 Task: Use the formula "TODAY" in spreadsheet "Project portfolio".
Action: Mouse pressed left at (691, 192)
Screenshot: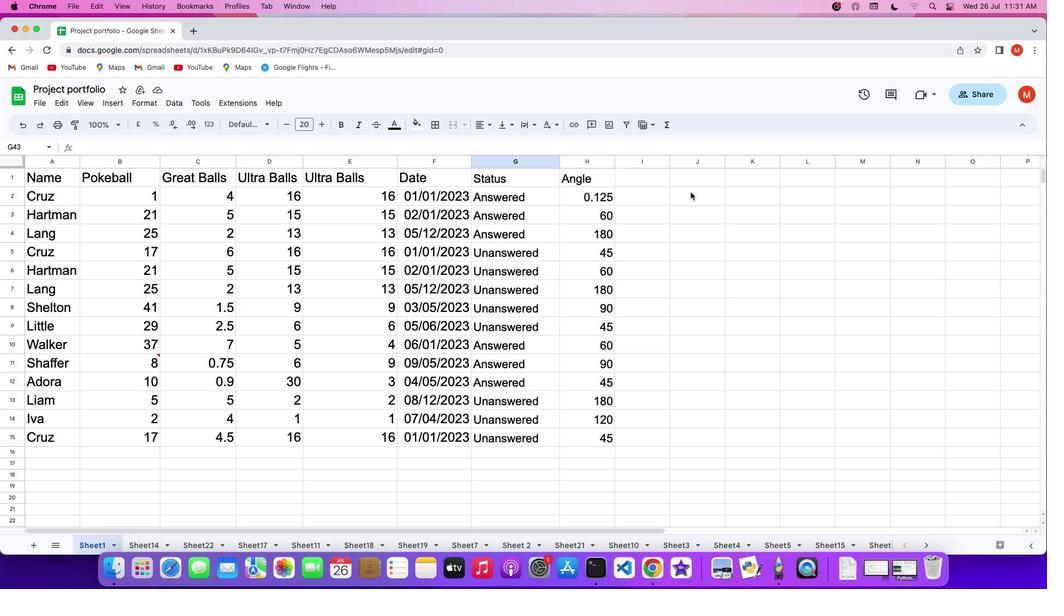 
Action: Key pressed '='
Screenshot: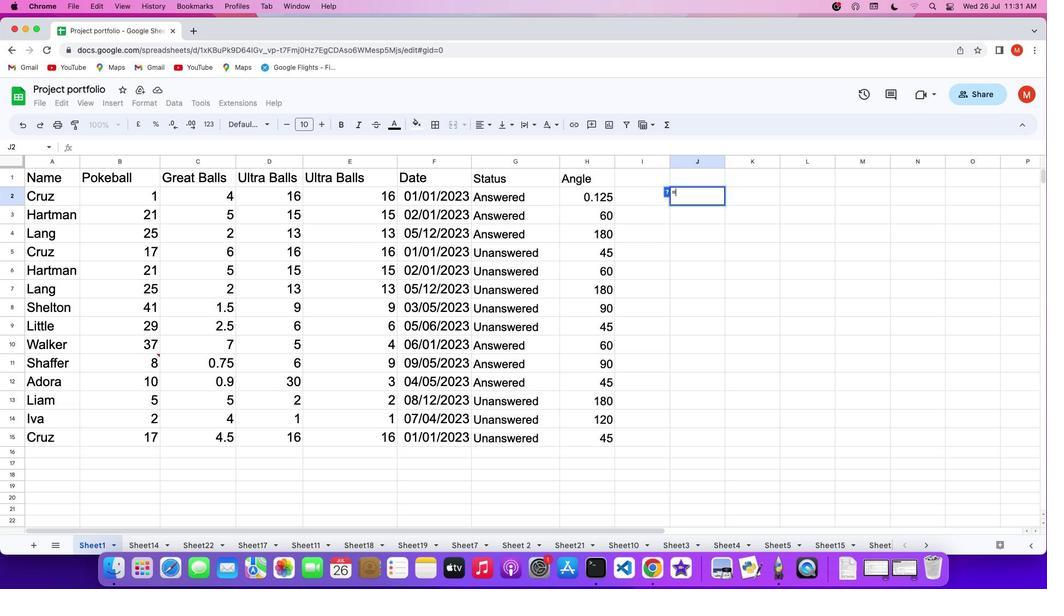 
Action: Mouse moved to (664, 126)
Screenshot: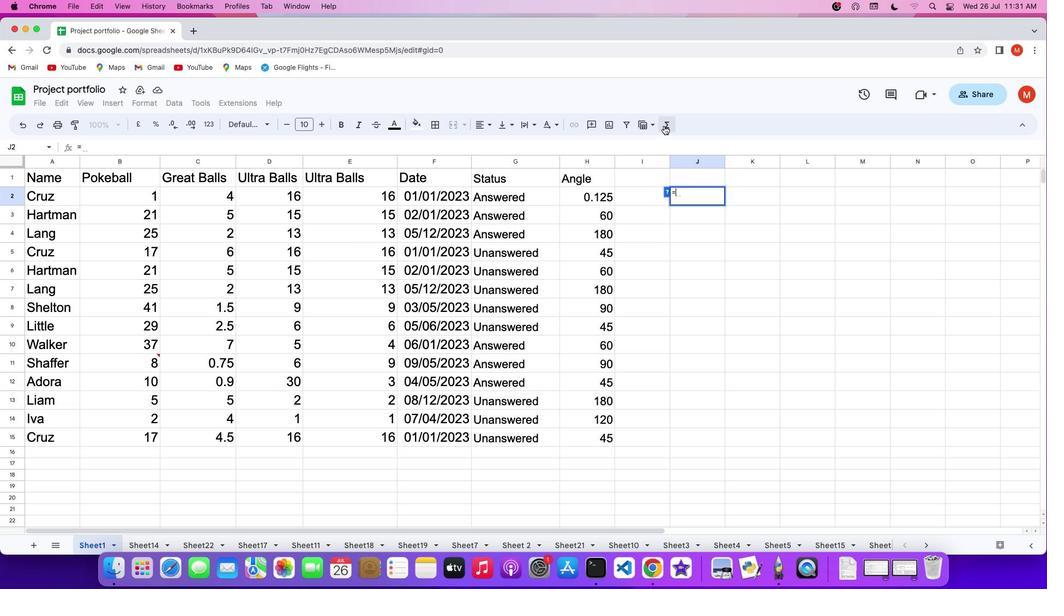 
Action: Mouse pressed left at (664, 126)
Screenshot: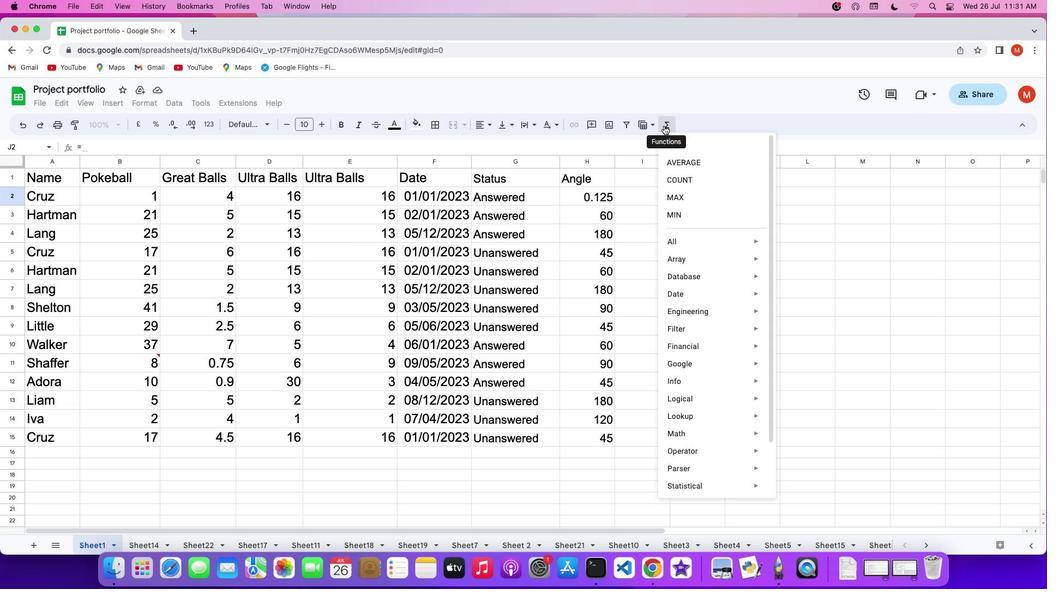 
Action: Mouse moved to (796, 525)
Screenshot: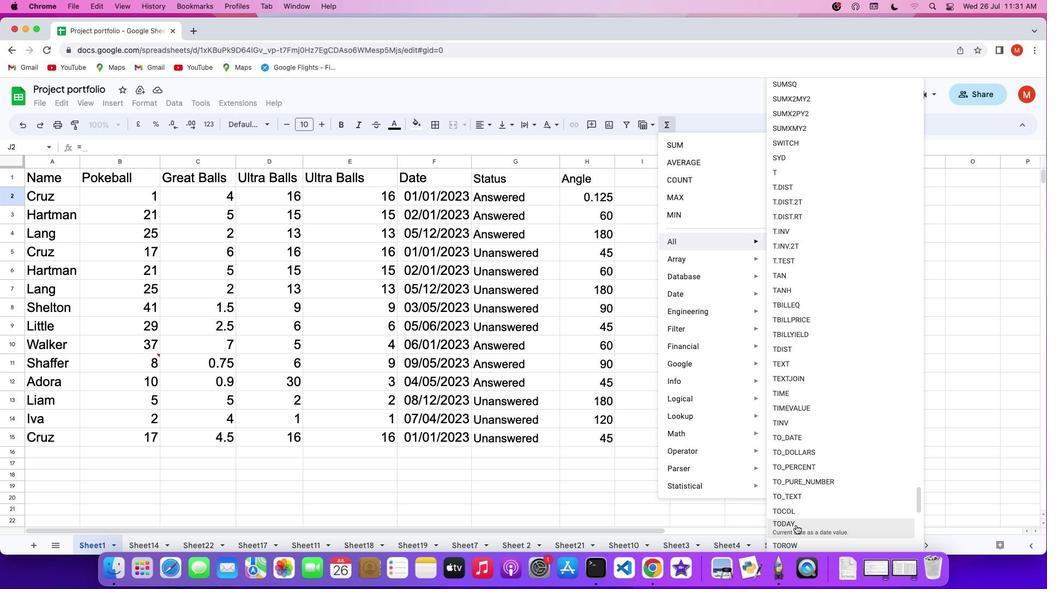 
Action: Mouse pressed left at (796, 525)
Screenshot: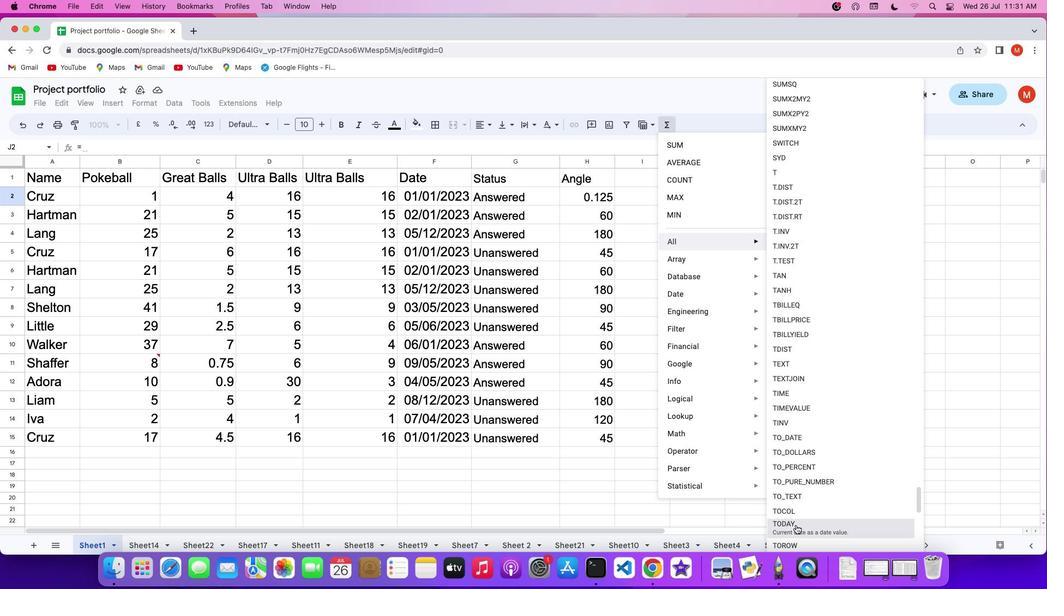 
Action: Key pressed Key.enter
Screenshot: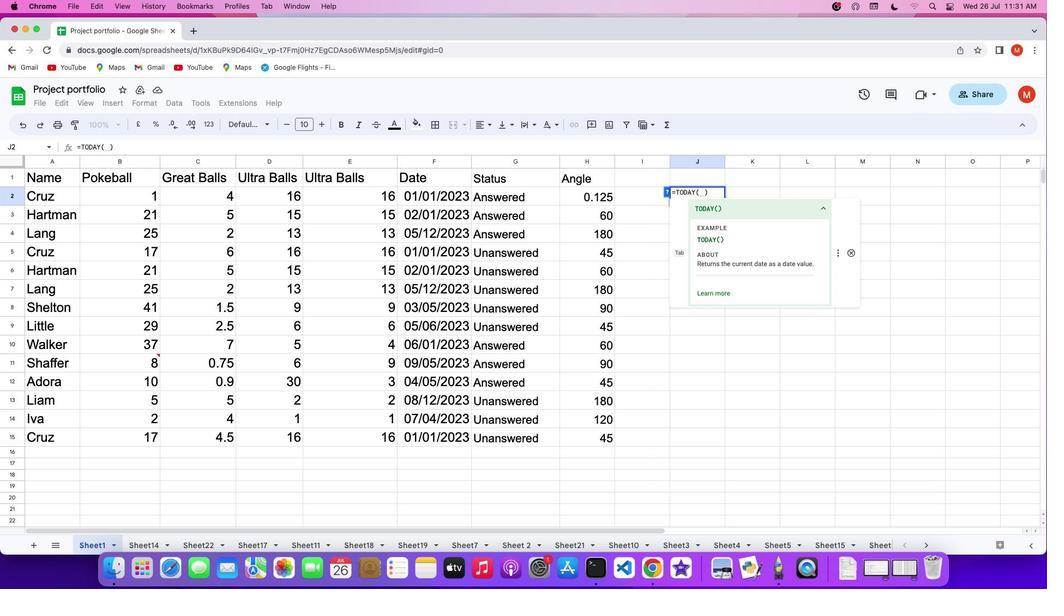 
